 Task: Select a due date automation when advanced on, 2 days after a card is due add basic without the blue label at 11:00 AM.
Action: Mouse moved to (939, 71)
Screenshot: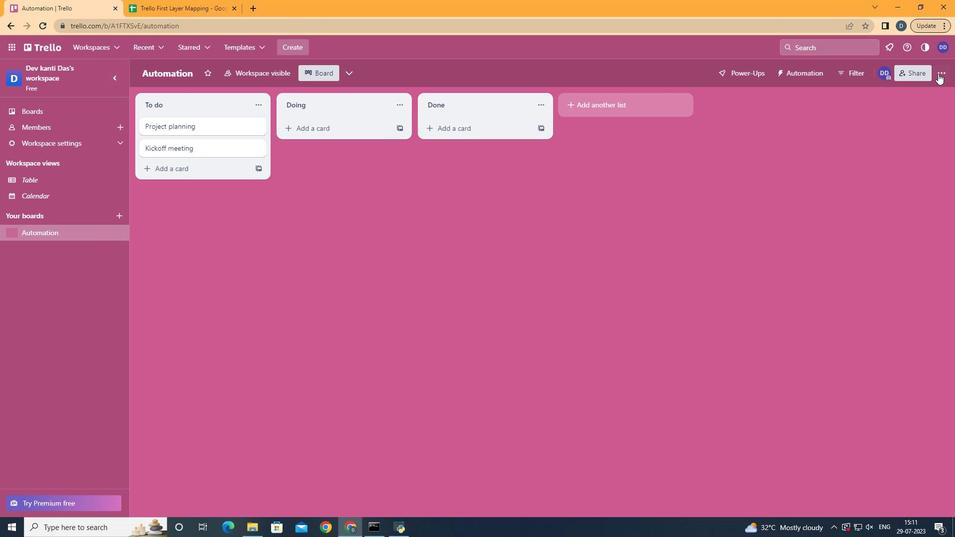 
Action: Mouse pressed left at (939, 71)
Screenshot: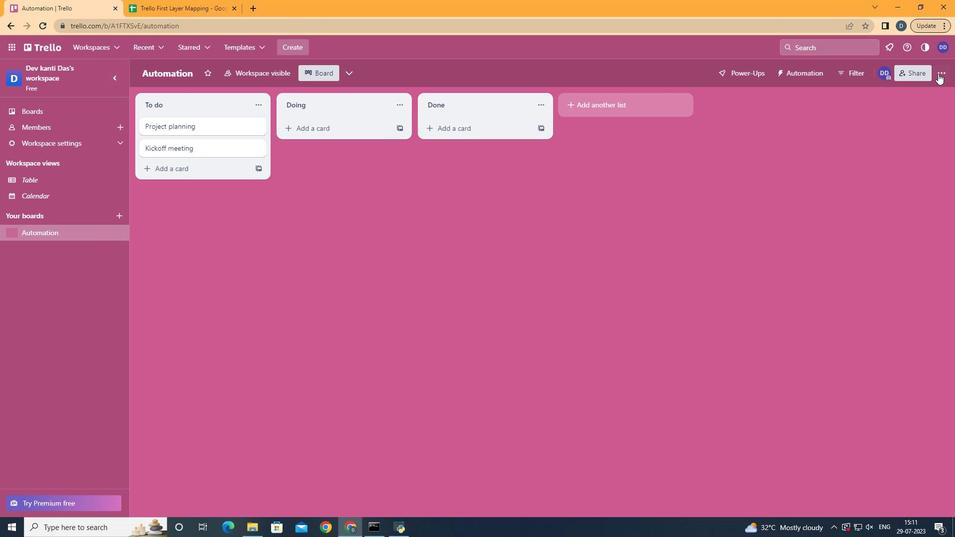 
Action: Mouse moved to (835, 201)
Screenshot: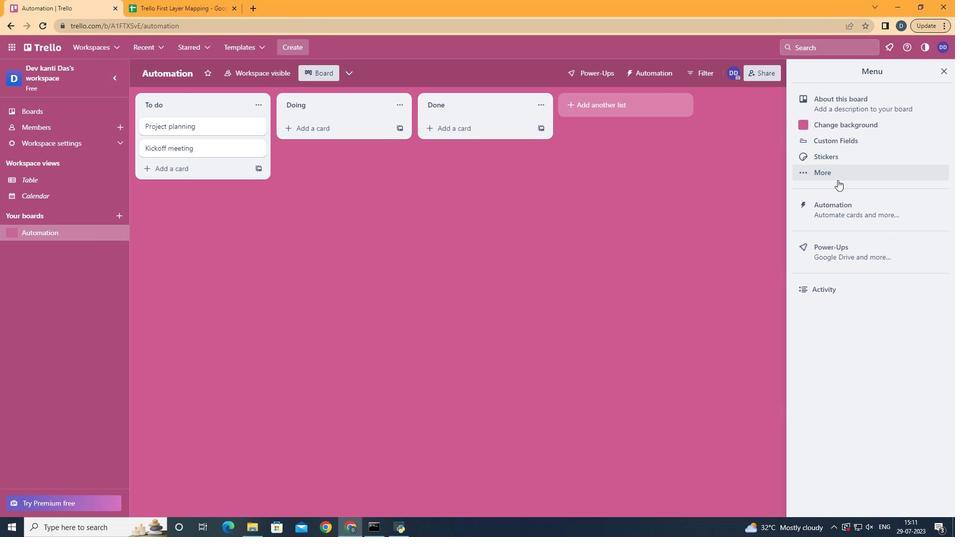 
Action: Mouse pressed left at (835, 201)
Screenshot: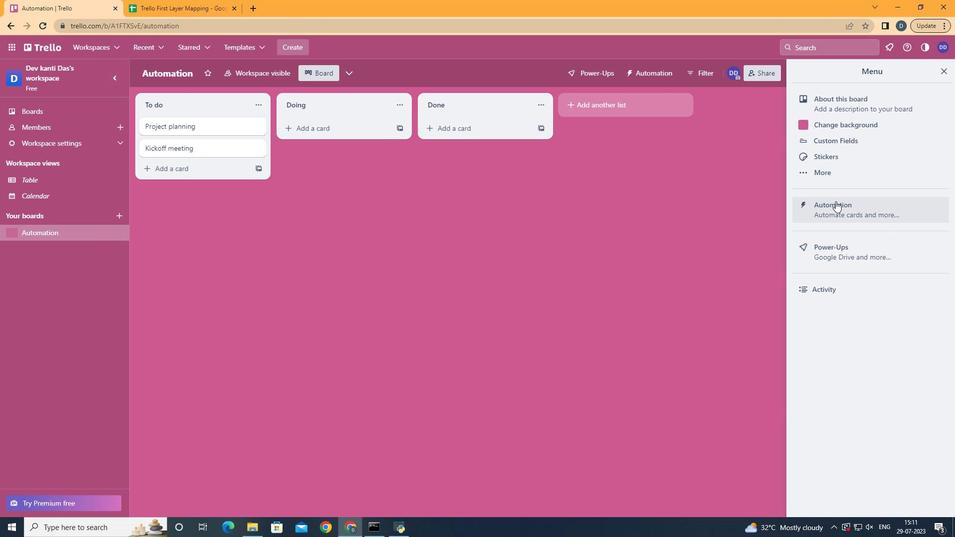 
Action: Mouse moved to (197, 204)
Screenshot: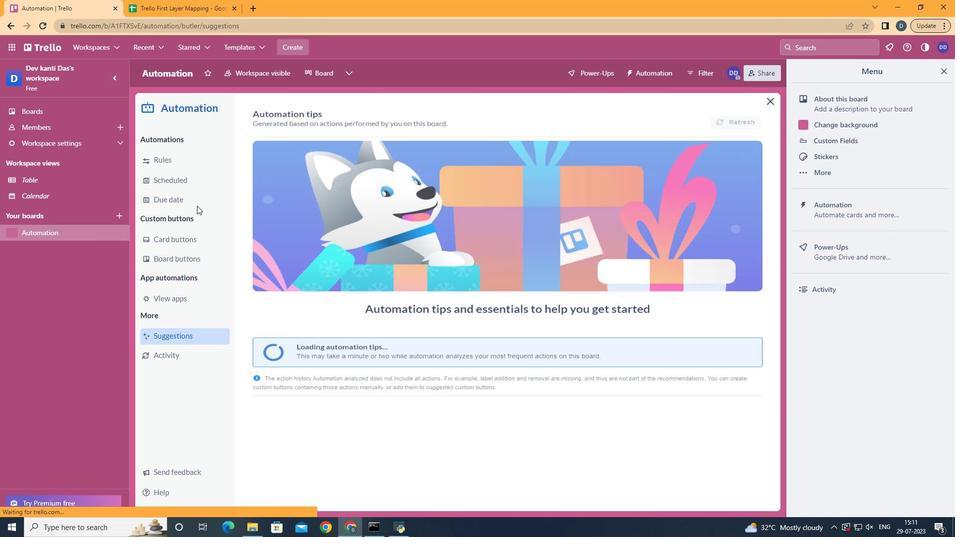 
Action: Mouse pressed left at (197, 204)
Screenshot: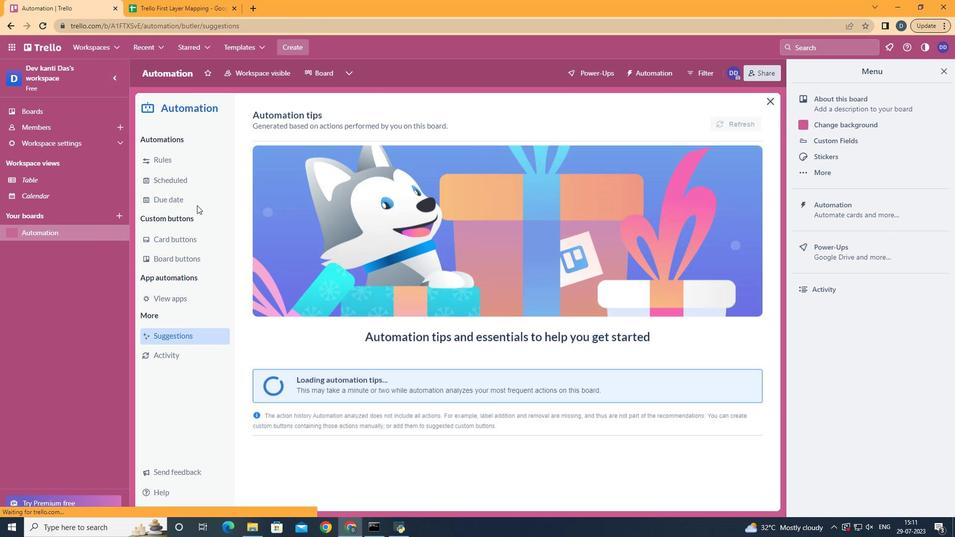 
Action: Mouse moved to (695, 118)
Screenshot: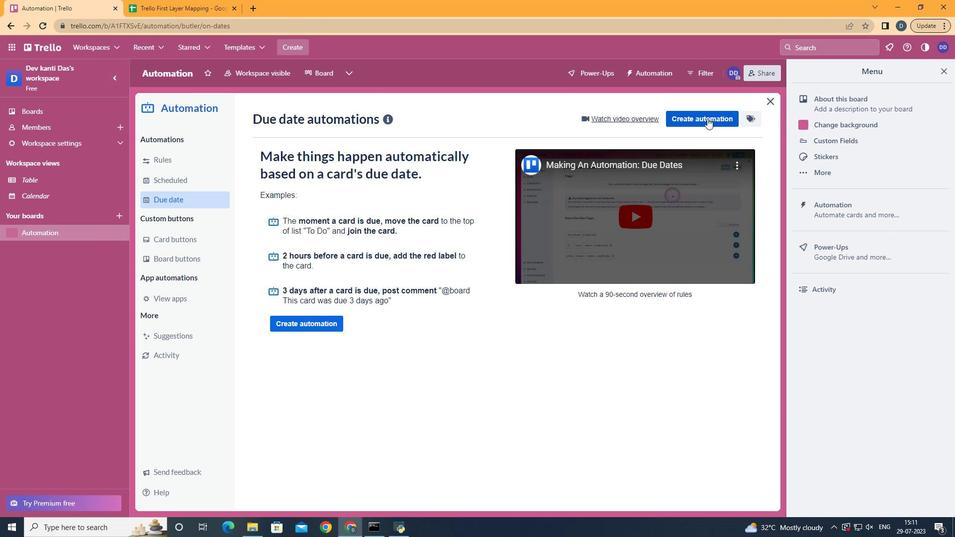 
Action: Mouse pressed left at (695, 118)
Screenshot: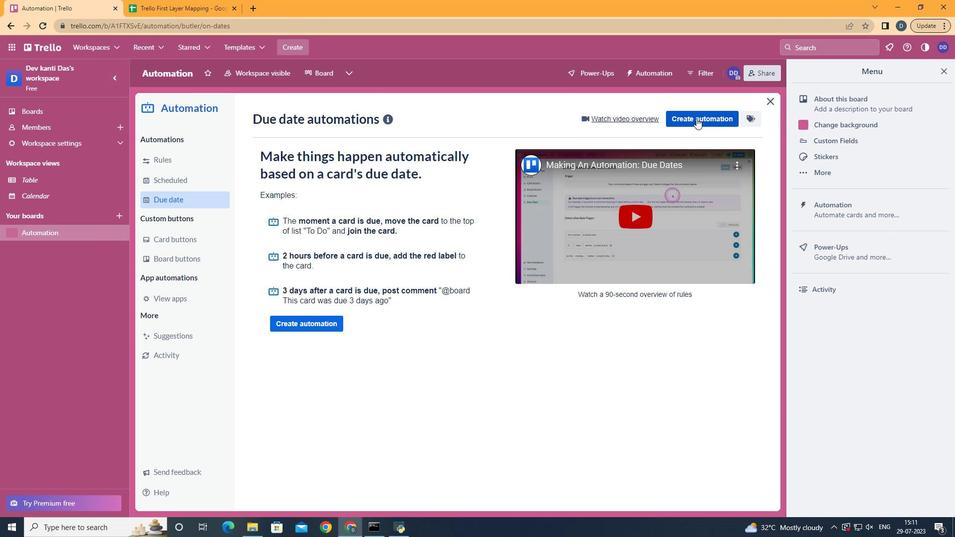 
Action: Mouse moved to (489, 207)
Screenshot: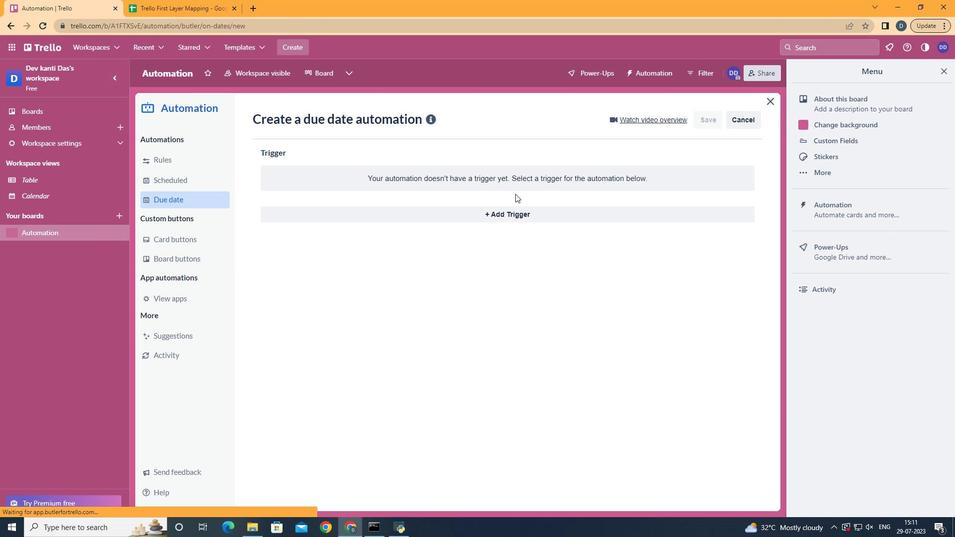 
Action: Mouse pressed left at (489, 207)
Screenshot: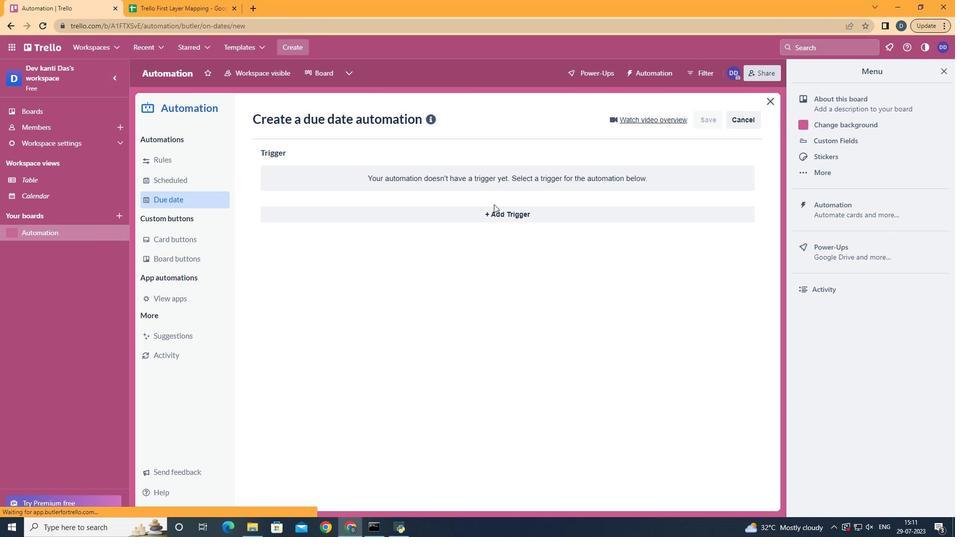 
Action: Mouse moved to (344, 410)
Screenshot: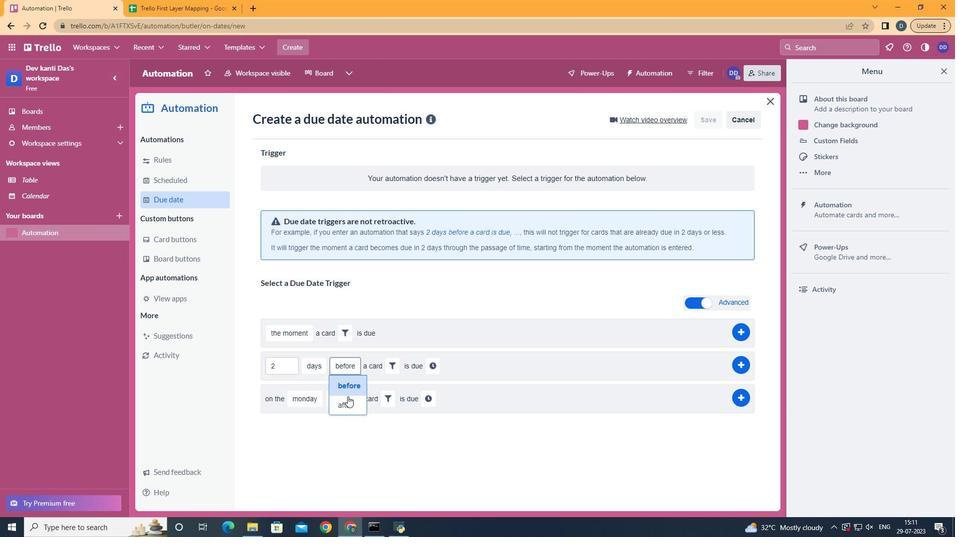 
Action: Mouse pressed left at (344, 410)
Screenshot: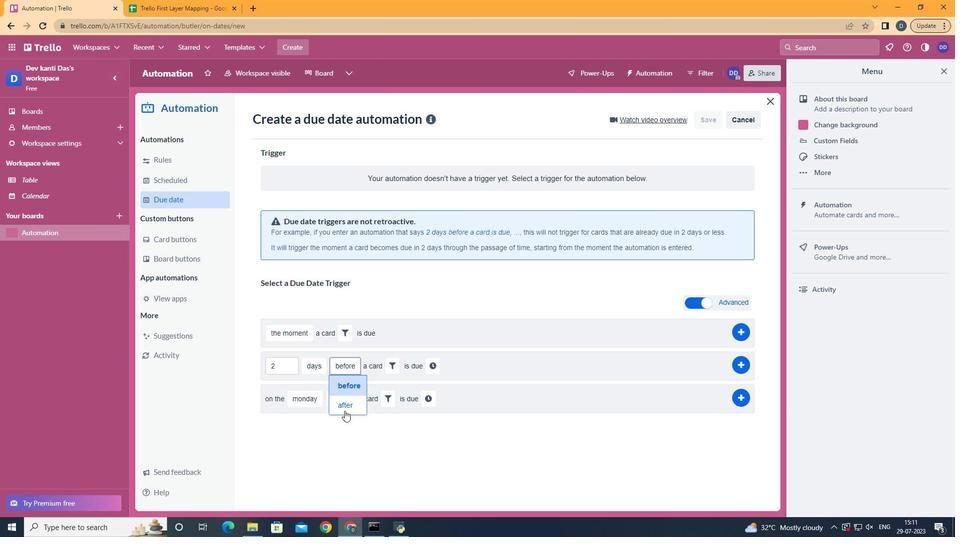
Action: Mouse moved to (392, 367)
Screenshot: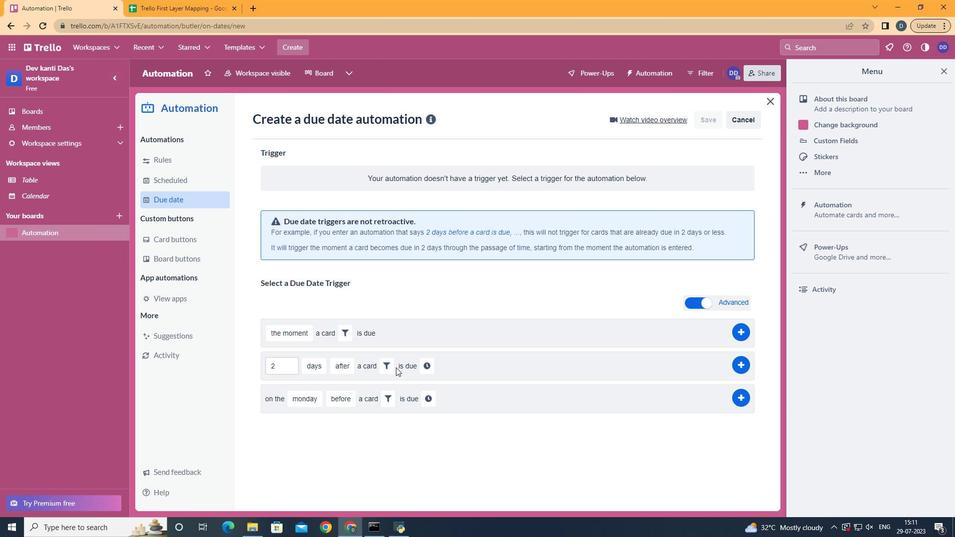 
Action: Mouse pressed left at (392, 367)
Screenshot: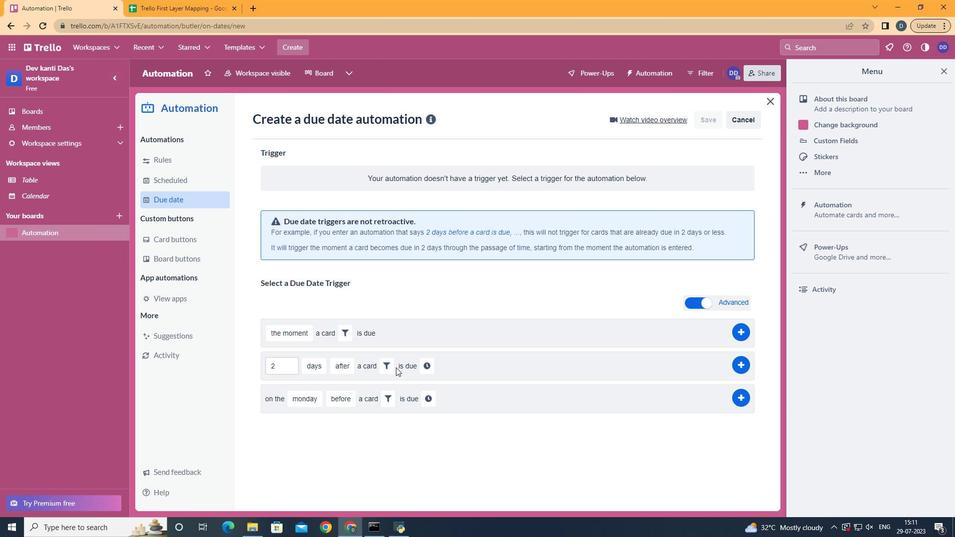 
Action: Mouse moved to (406, 417)
Screenshot: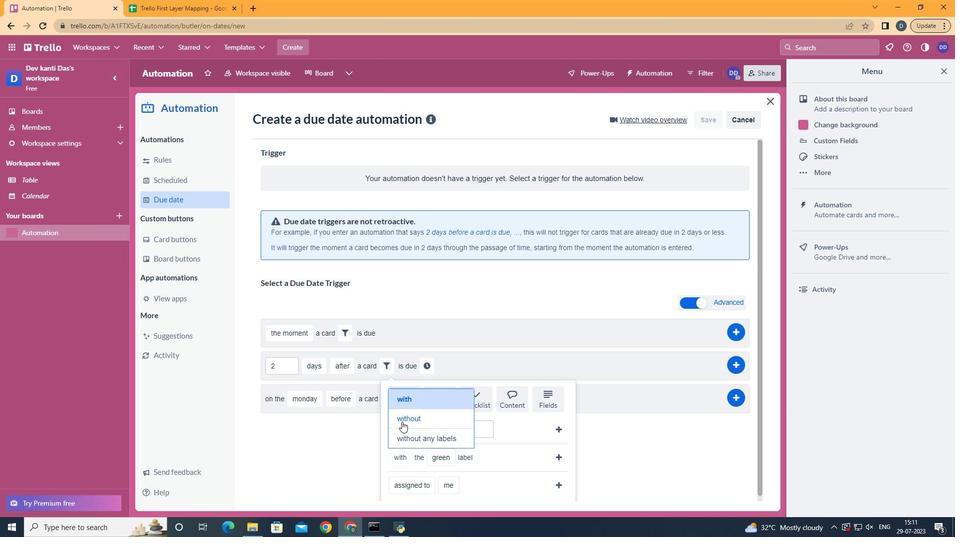 
Action: Mouse pressed left at (406, 417)
Screenshot: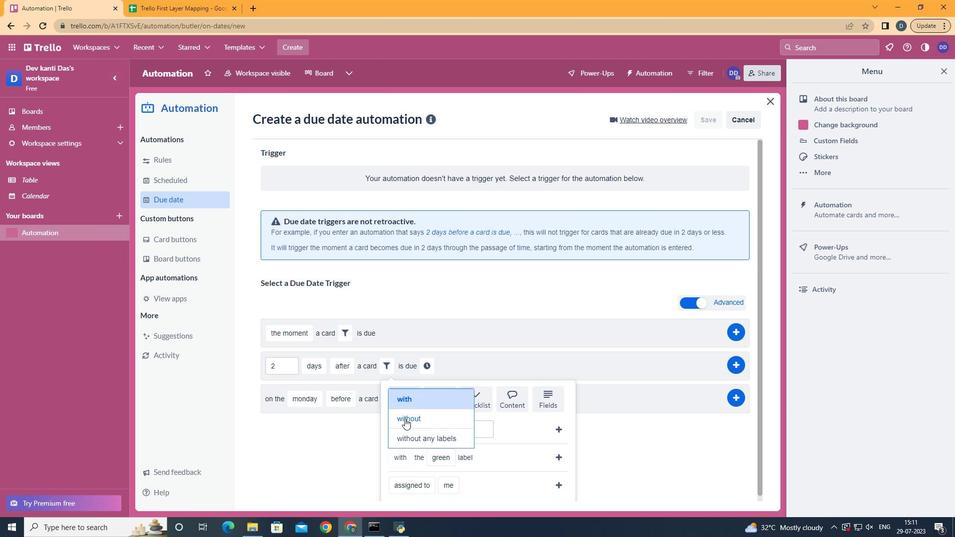 
Action: Mouse moved to (450, 431)
Screenshot: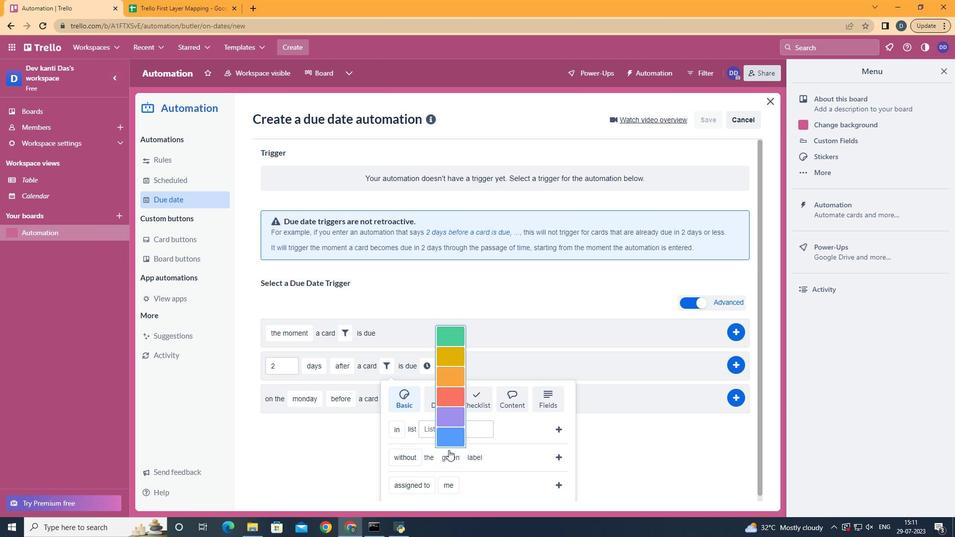 
Action: Mouse pressed left at (450, 431)
Screenshot: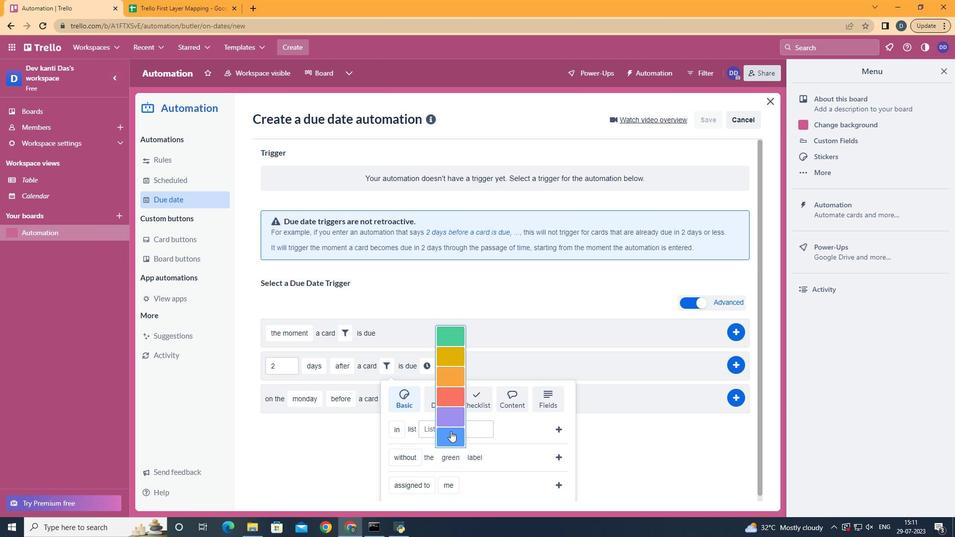 
Action: Mouse moved to (552, 458)
Screenshot: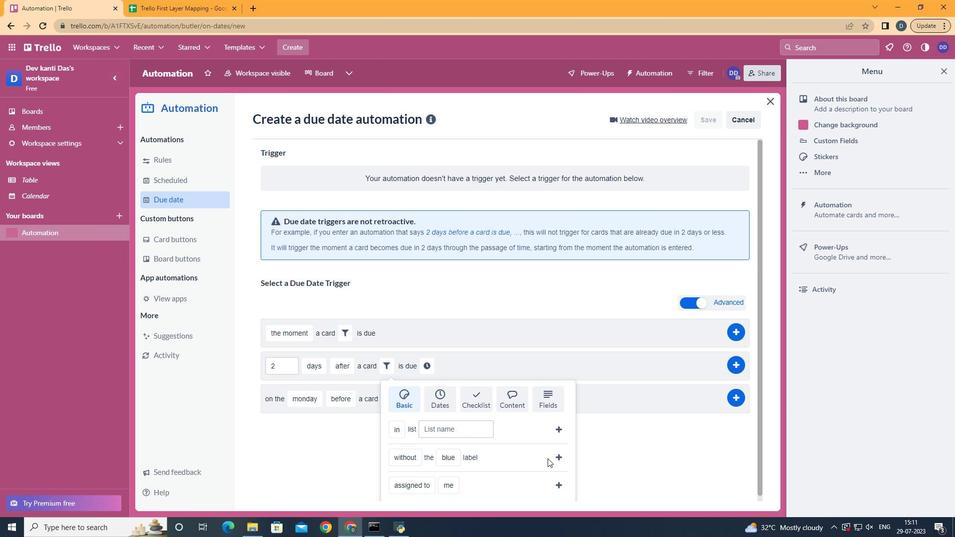 
Action: Mouse pressed left at (552, 458)
Screenshot: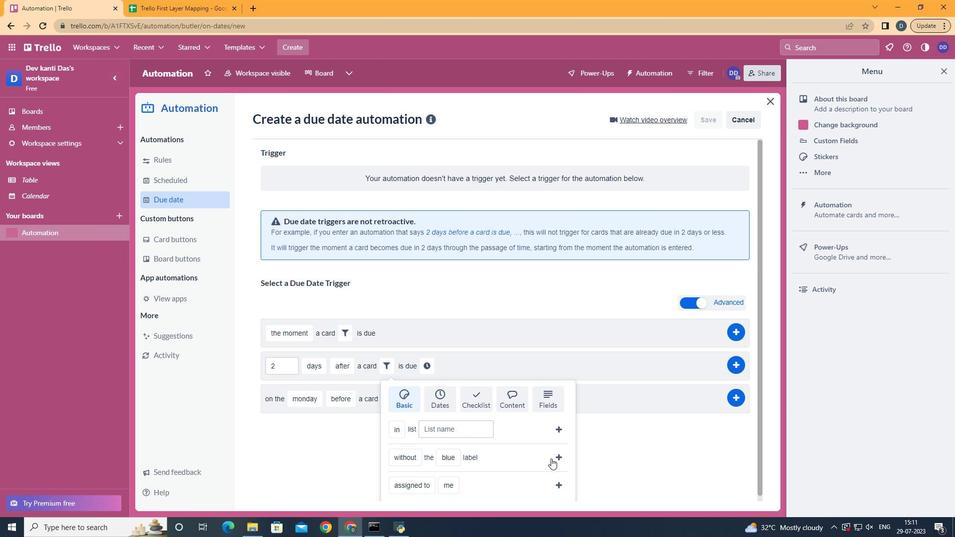 
Action: Mouse moved to (515, 368)
Screenshot: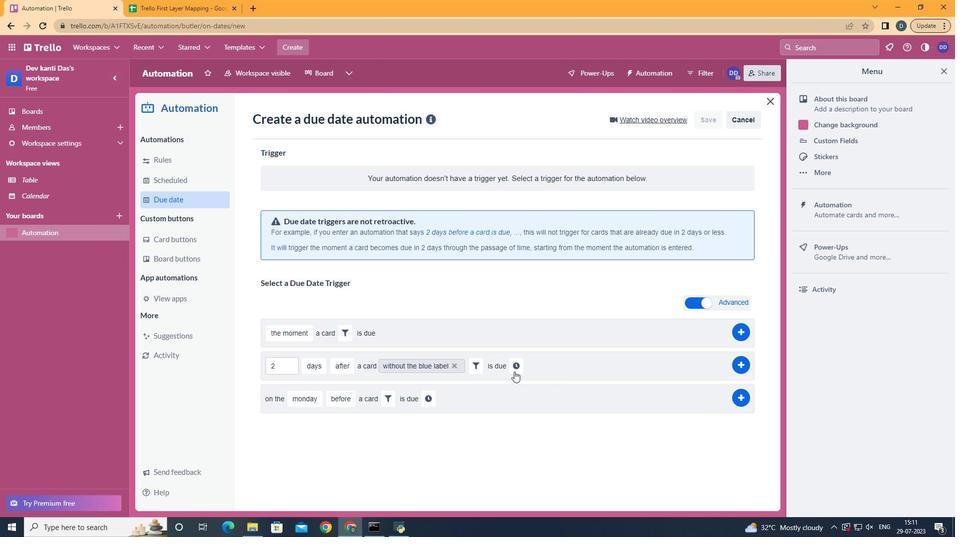 
Action: Mouse pressed left at (515, 368)
Screenshot: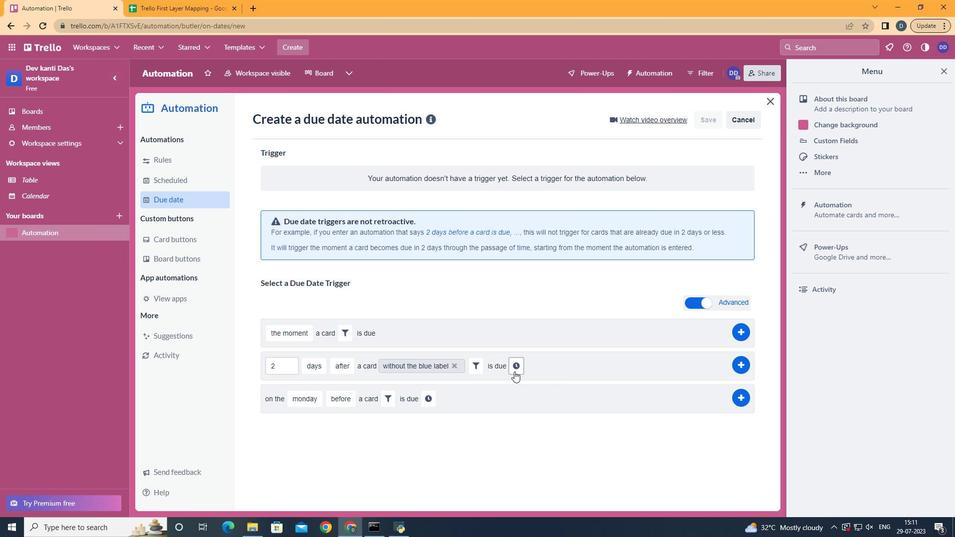 
Action: Mouse moved to (538, 368)
Screenshot: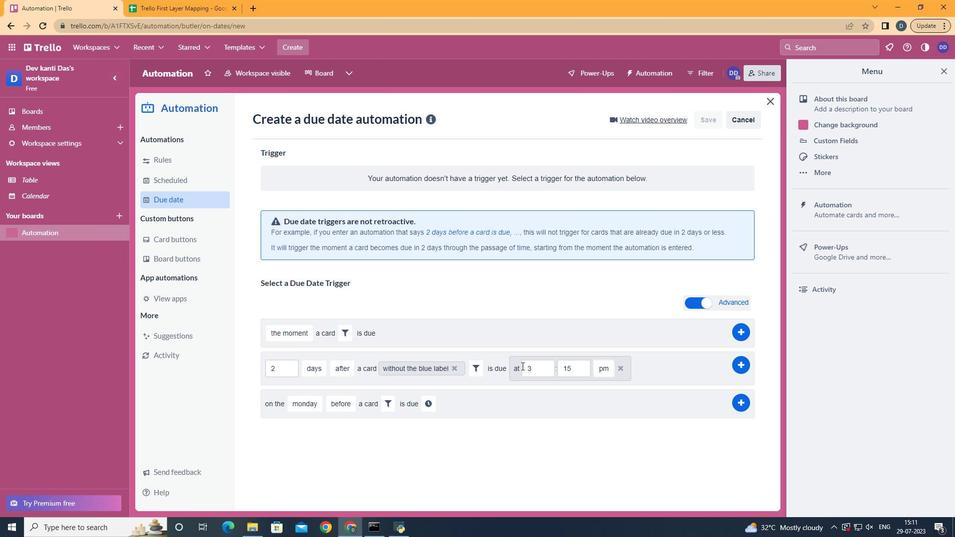 
Action: Mouse pressed left at (538, 368)
Screenshot: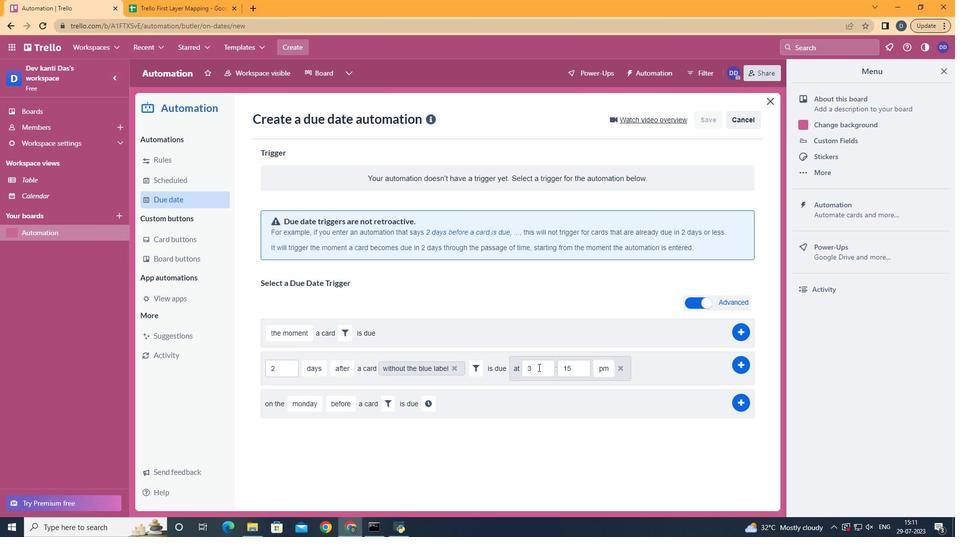 
Action: Key pressed <Key.backspace>11
Screenshot: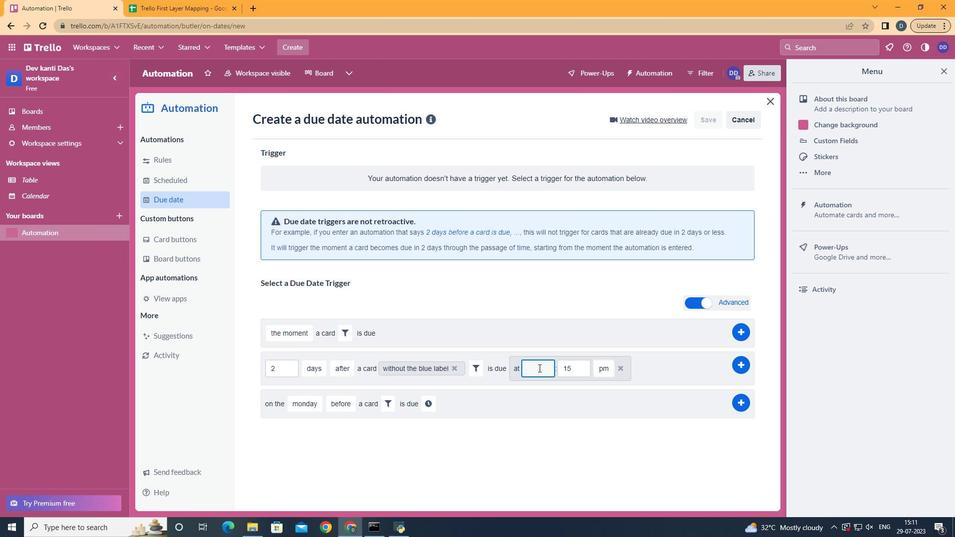 
Action: Mouse moved to (586, 368)
Screenshot: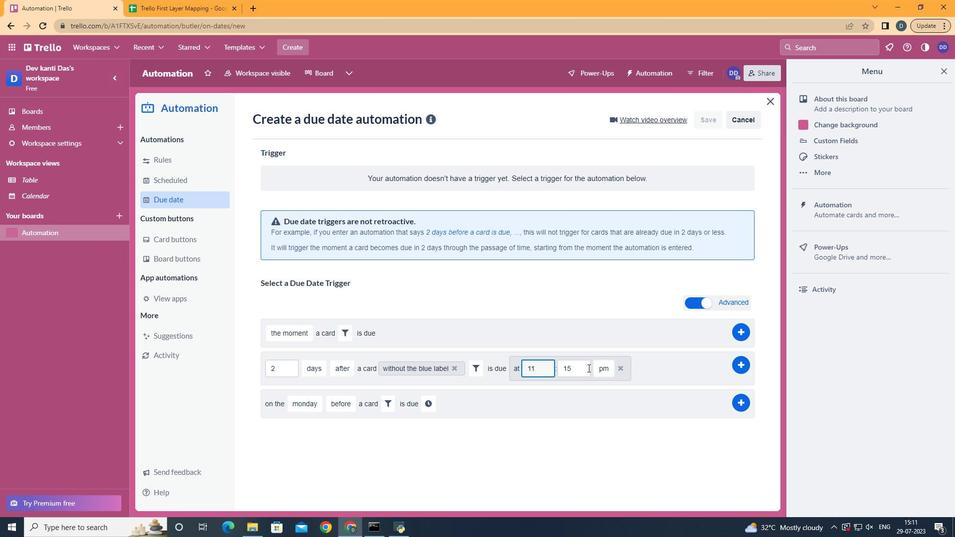 
Action: Mouse pressed left at (586, 368)
Screenshot: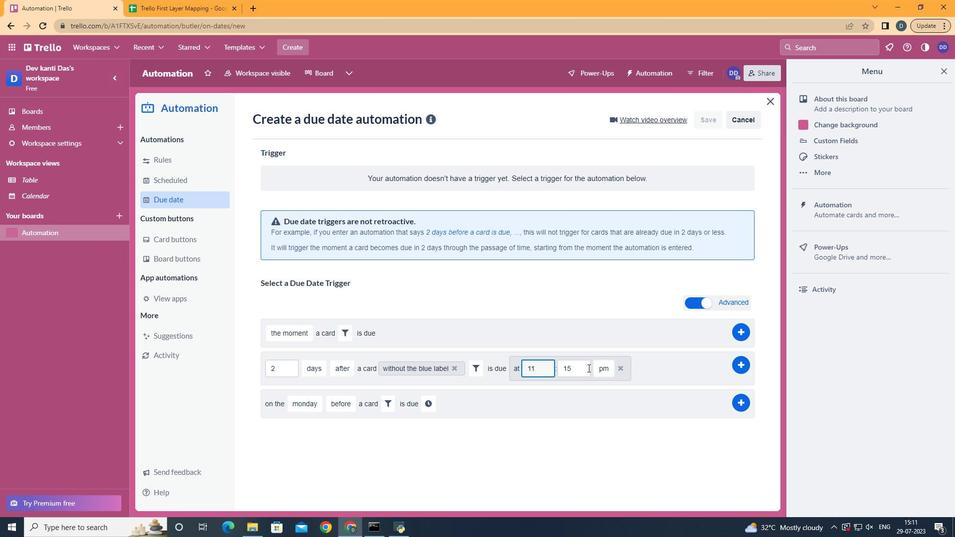 
Action: Key pressed <Key.backspace><Key.backspace>00
Screenshot: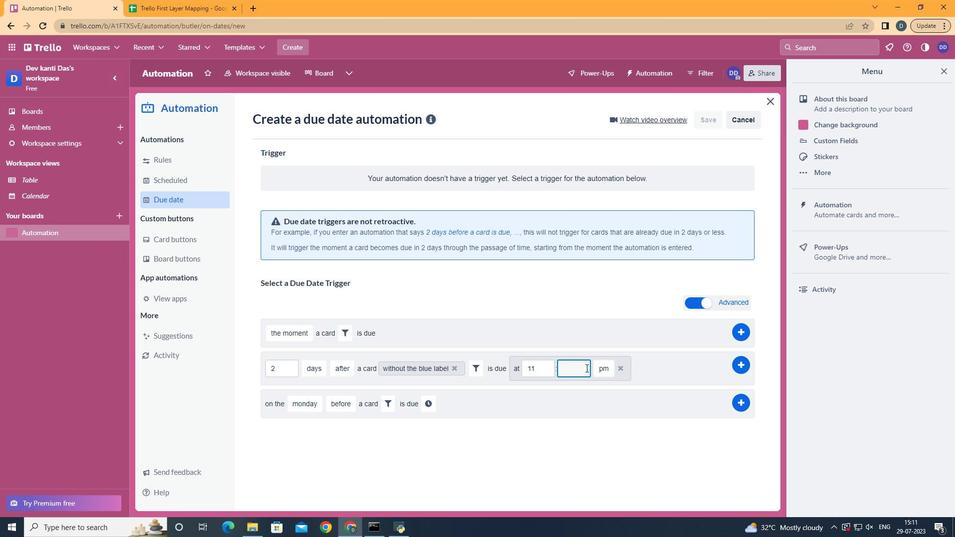 
Action: Mouse moved to (603, 386)
Screenshot: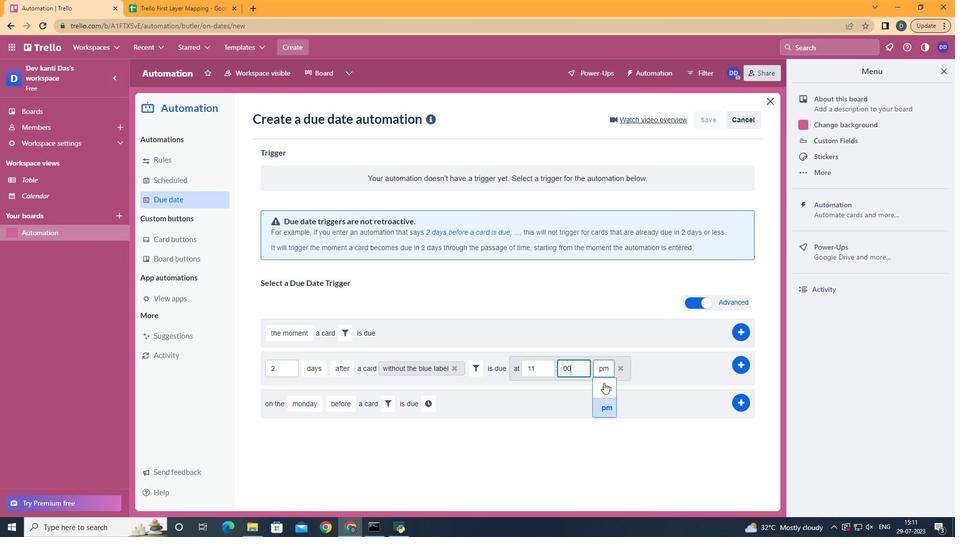 
Action: Mouse pressed left at (603, 386)
Screenshot: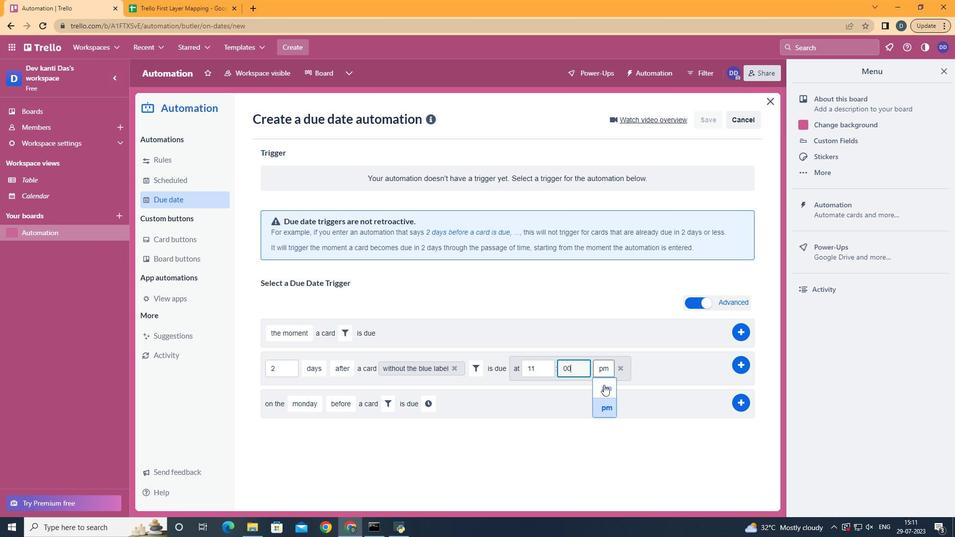 
